 Task: Open the "Calendly analytics" article.
Action: Mouse moved to (40, 573)
Screenshot: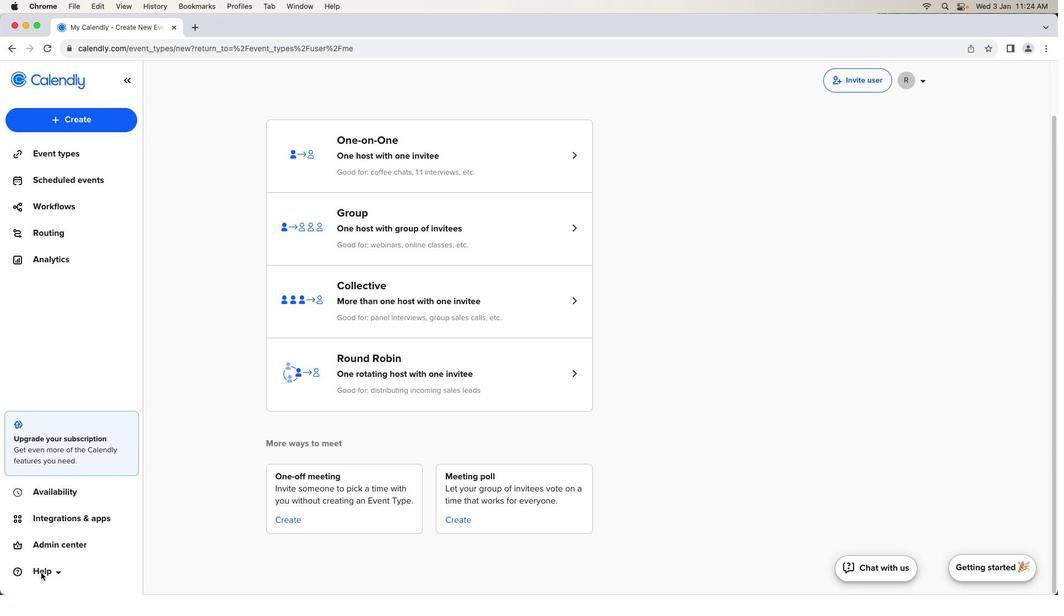 
Action: Mouse pressed left at (40, 573)
Screenshot: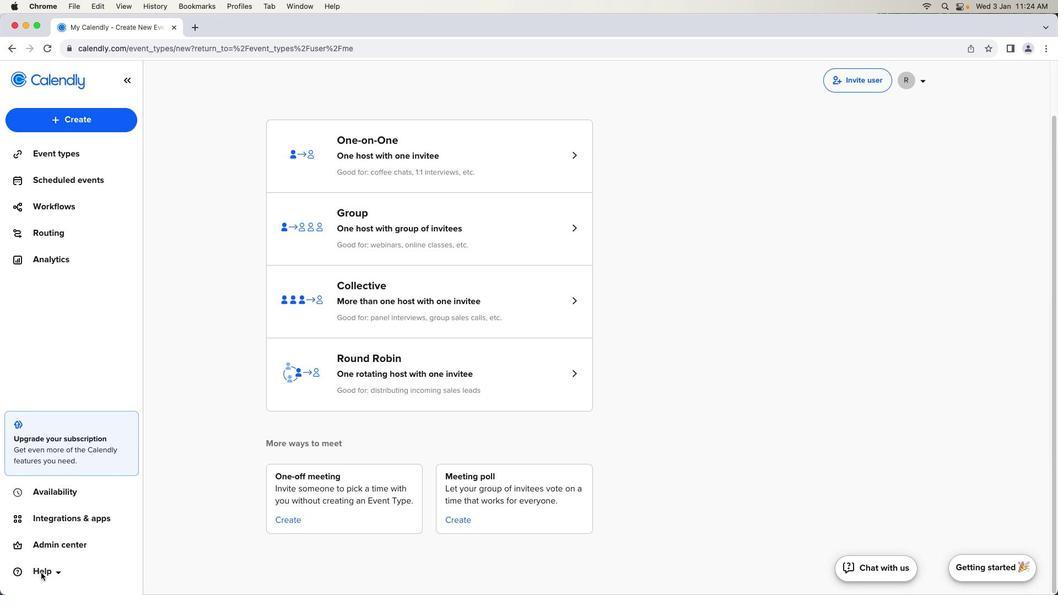 
Action: Mouse pressed left at (40, 573)
Screenshot: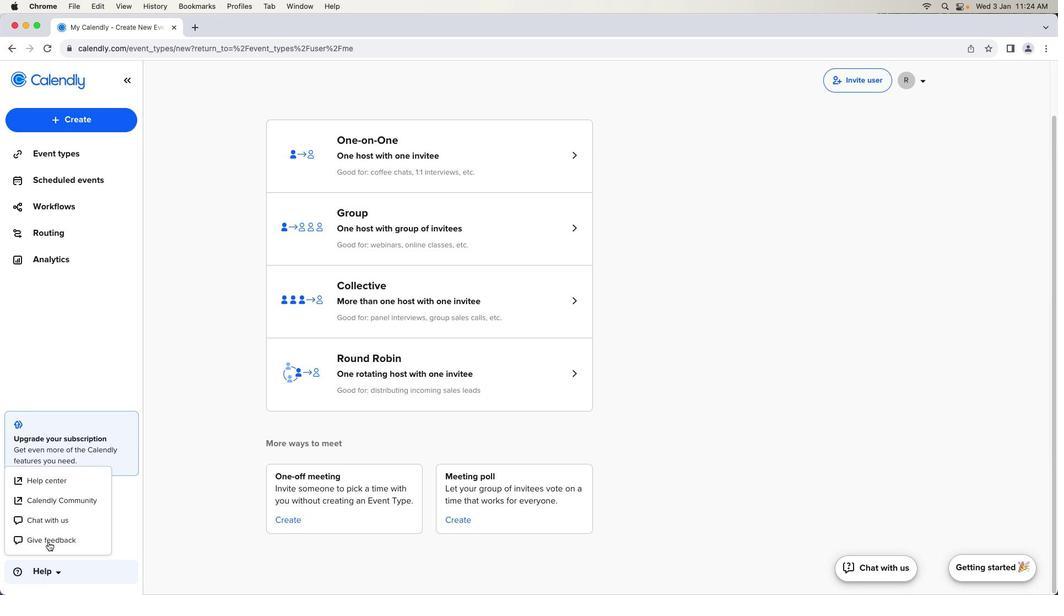 
Action: Mouse moved to (58, 486)
Screenshot: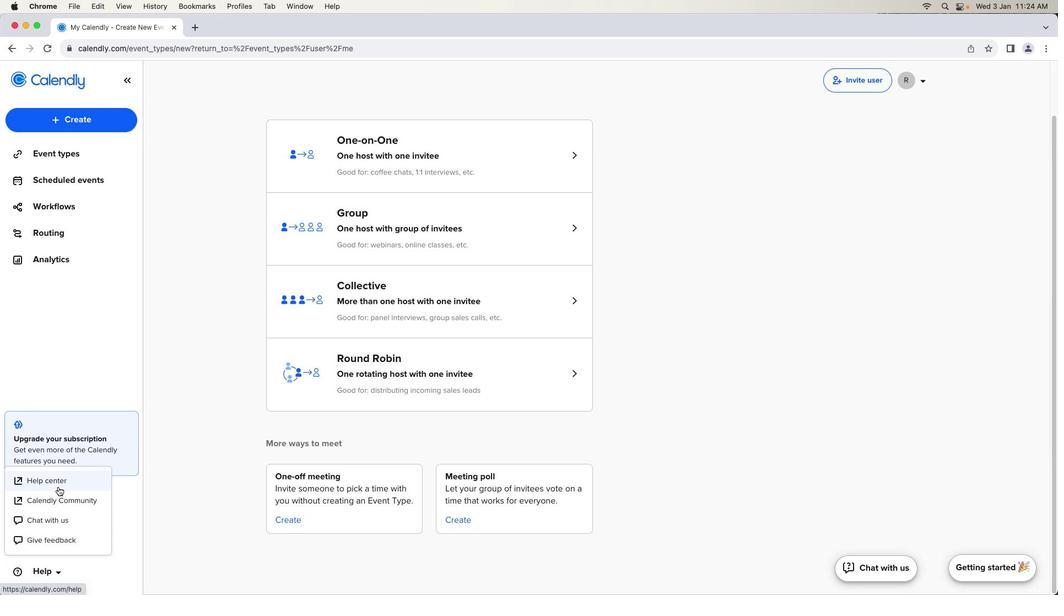 
Action: Mouse pressed left at (58, 486)
Screenshot: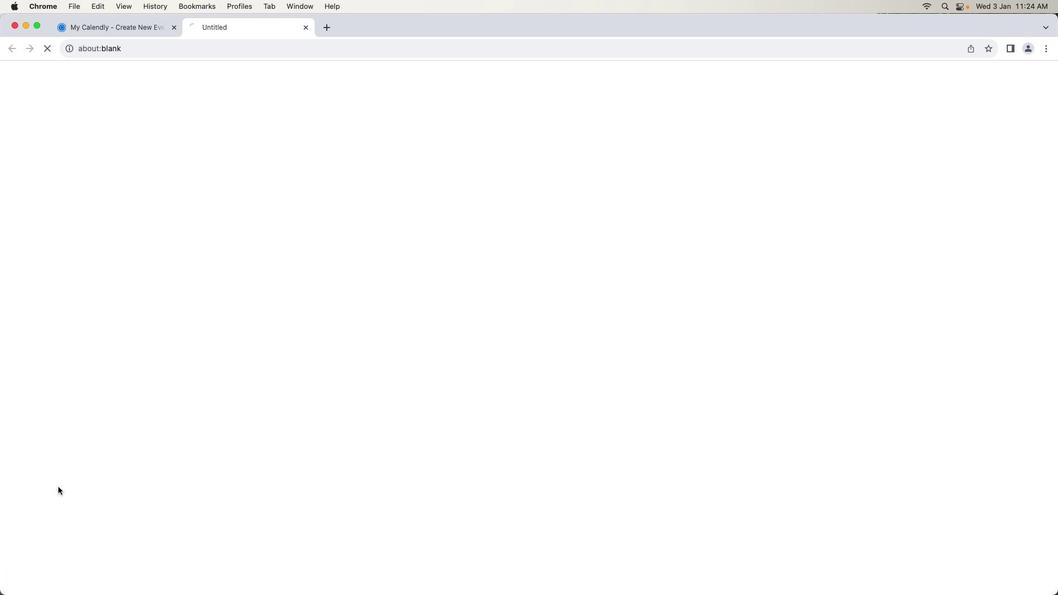 
Action: Mouse moved to (614, 486)
Screenshot: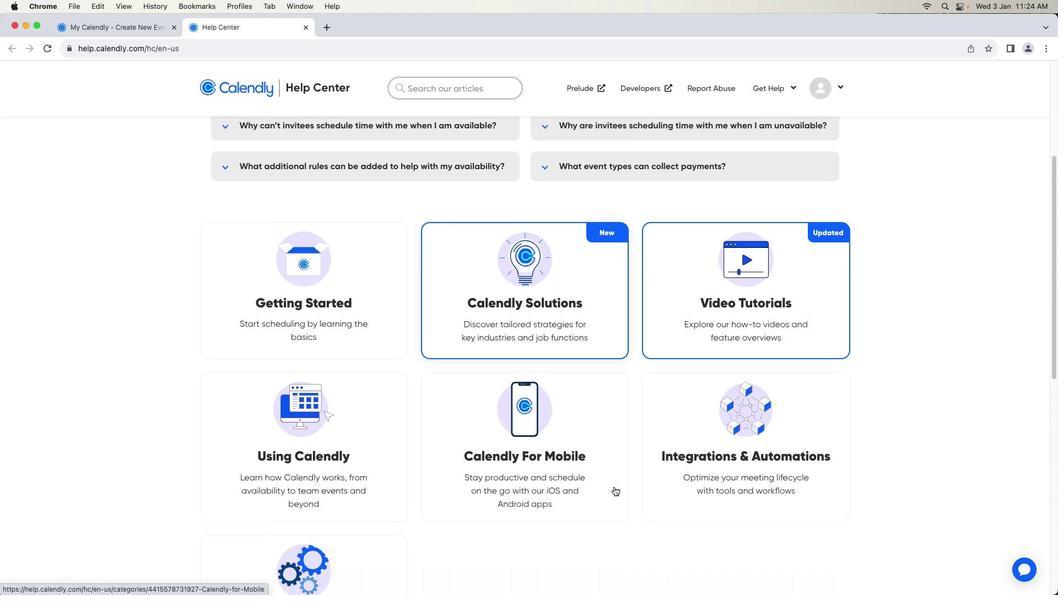 
Action: Mouse scrolled (614, 486) with delta (0, 0)
Screenshot: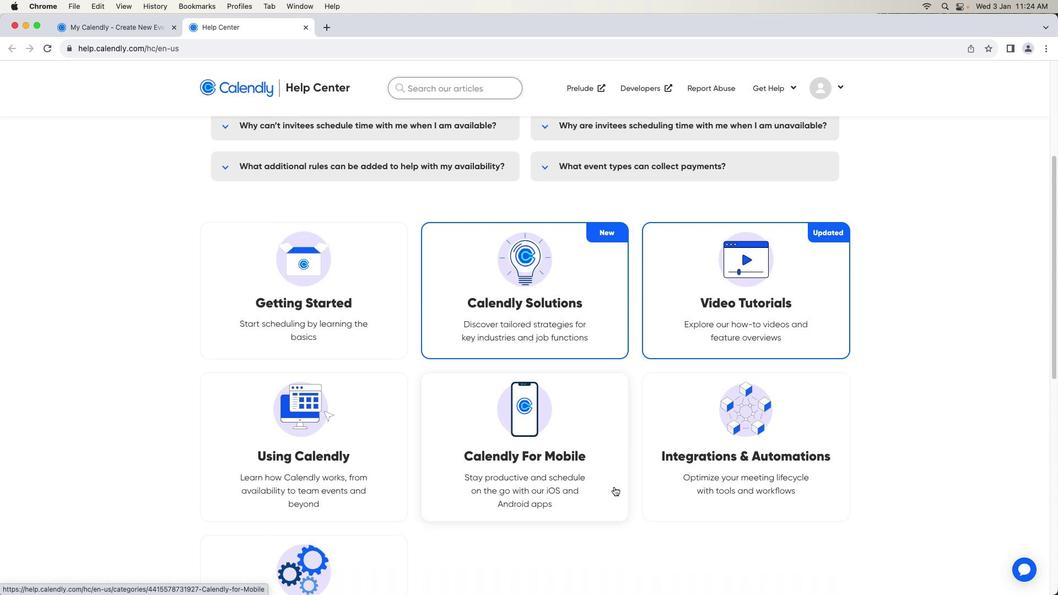 
Action: Mouse scrolled (614, 486) with delta (0, 0)
Screenshot: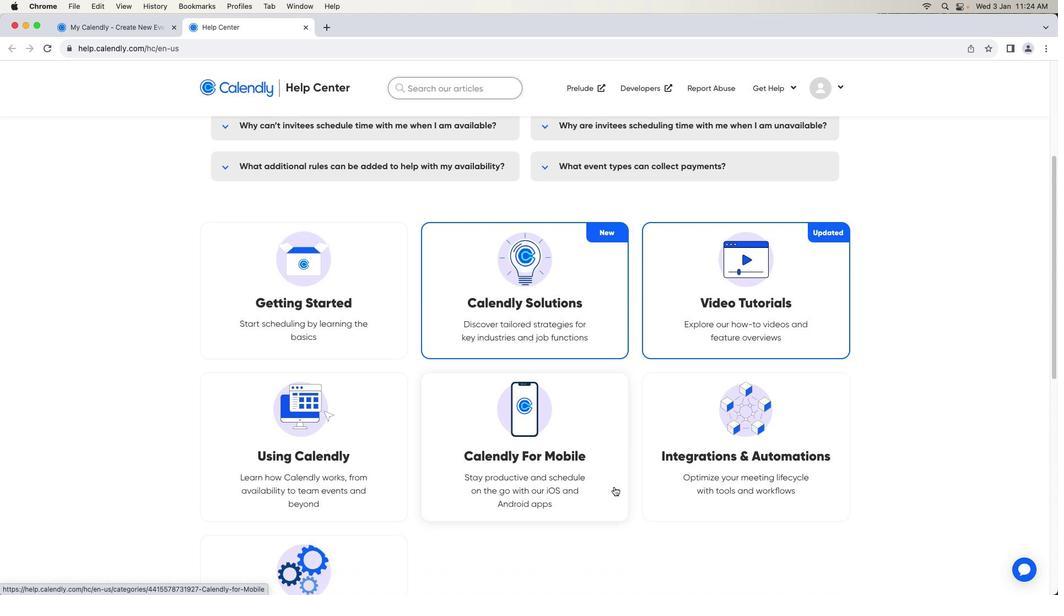 
Action: Mouse scrolled (614, 486) with delta (0, -1)
Screenshot: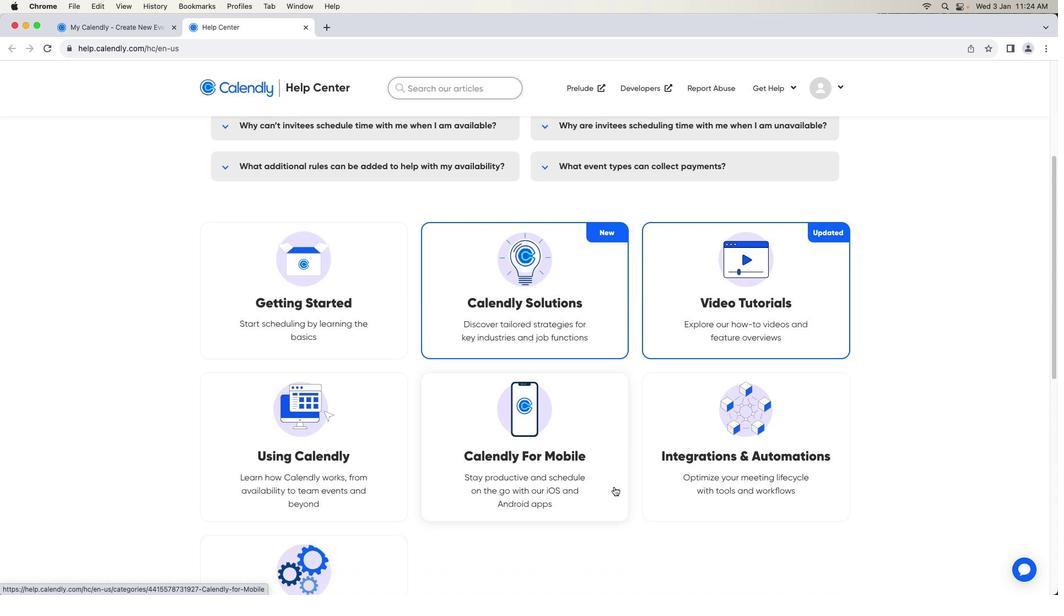 
Action: Mouse scrolled (614, 486) with delta (0, -2)
Screenshot: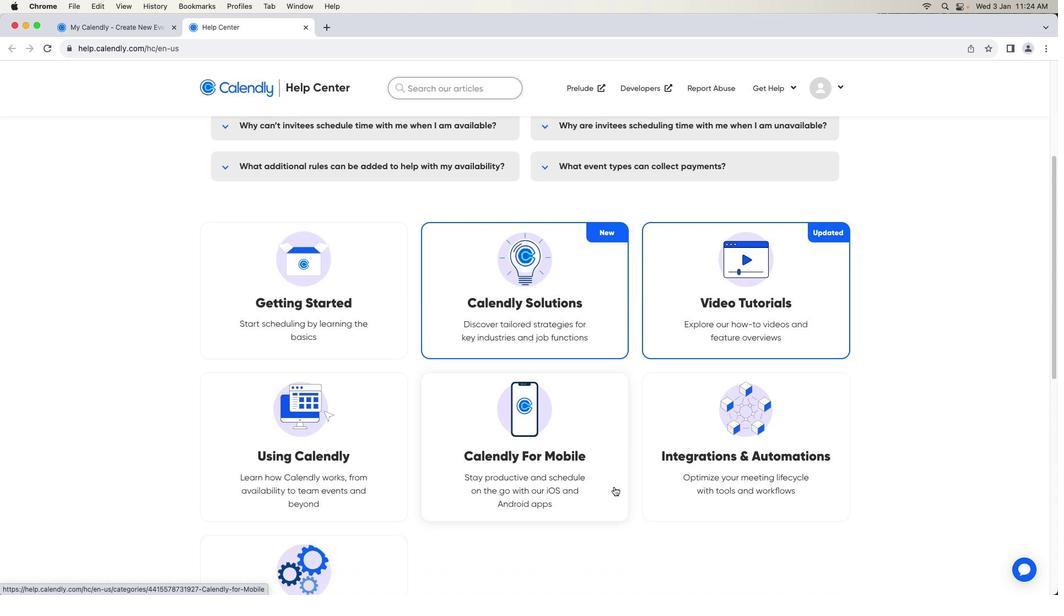 
Action: Mouse moved to (648, 478)
Screenshot: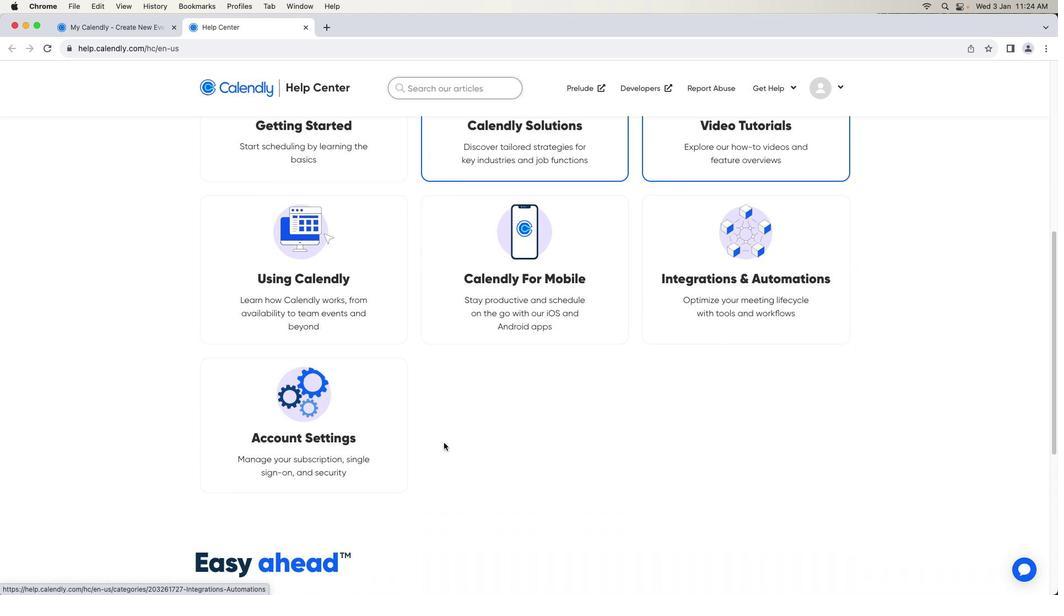 
Action: Mouse scrolled (648, 478) with delta (0, 0)
Screenshot: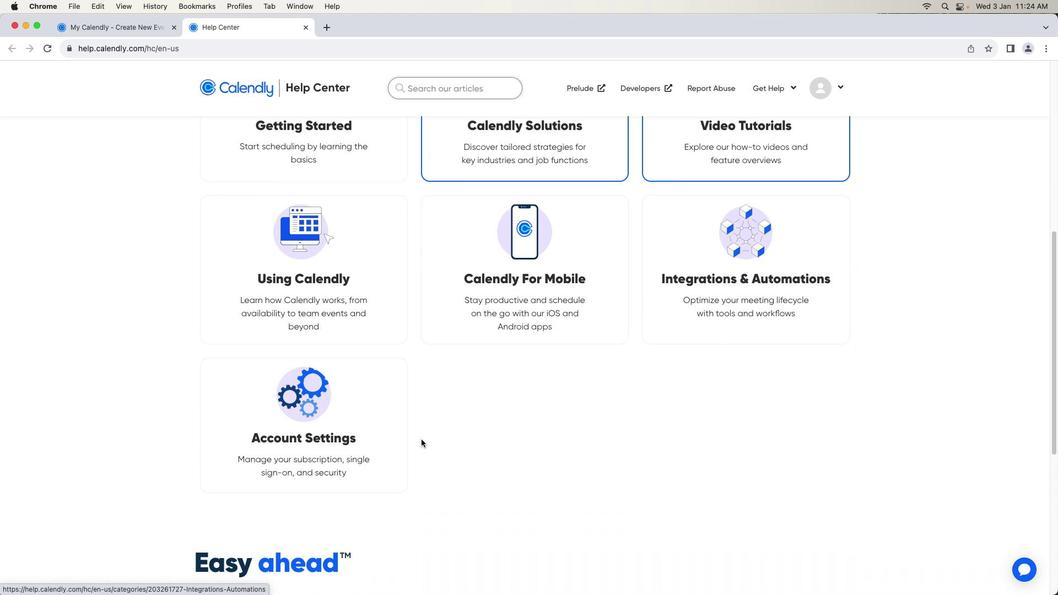 
Action: Mouse scrolled (648, 478) with delta (0, 0)
Screenshot: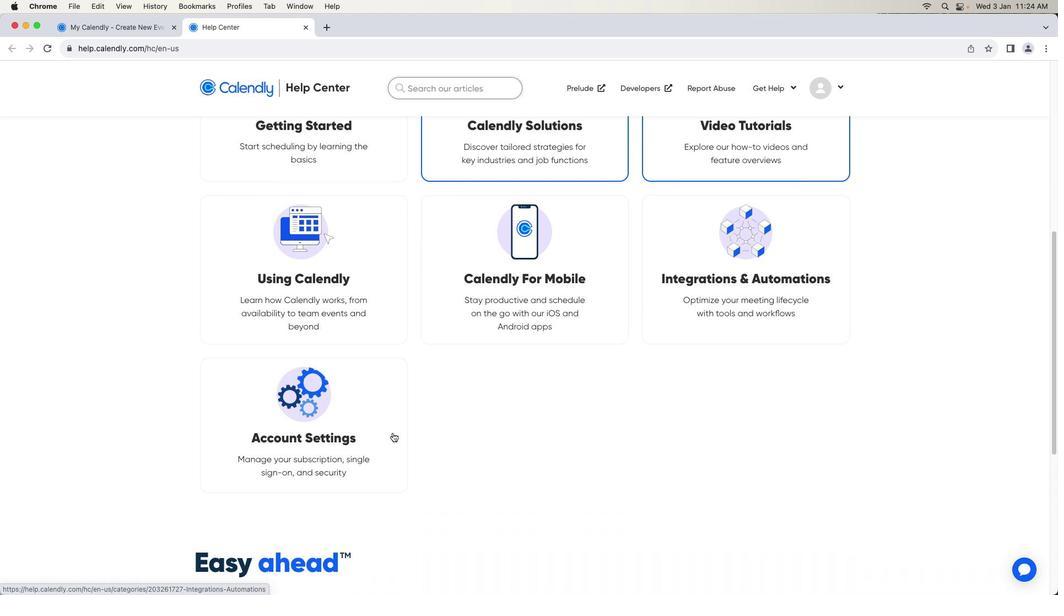 
Action: Mouse scrolled (648, 478) with delta (0, -1)
Screenshot: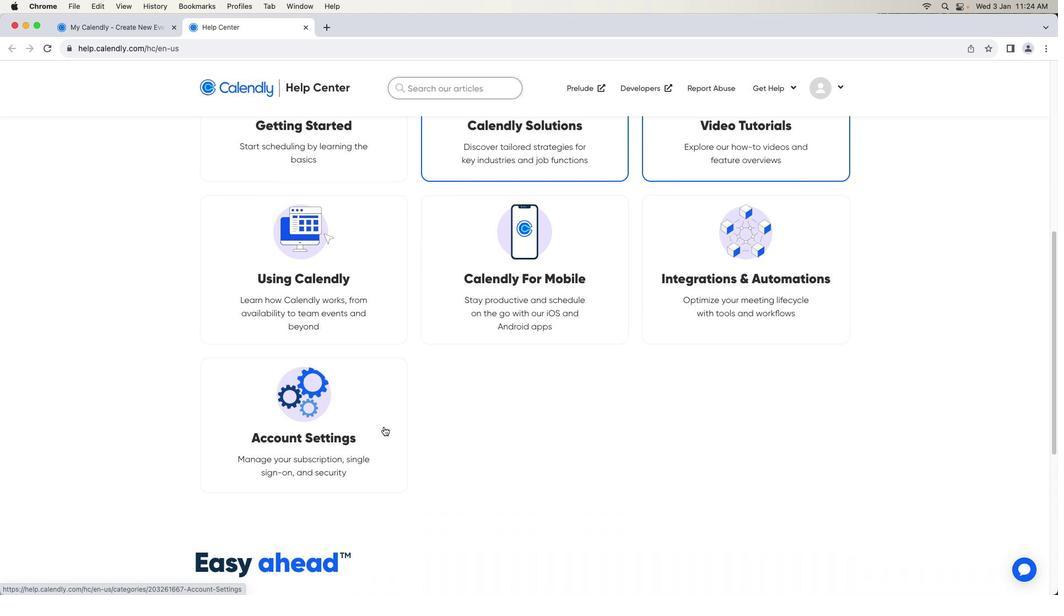 
Action: Mouse moved to (648, 478)
Screenshot: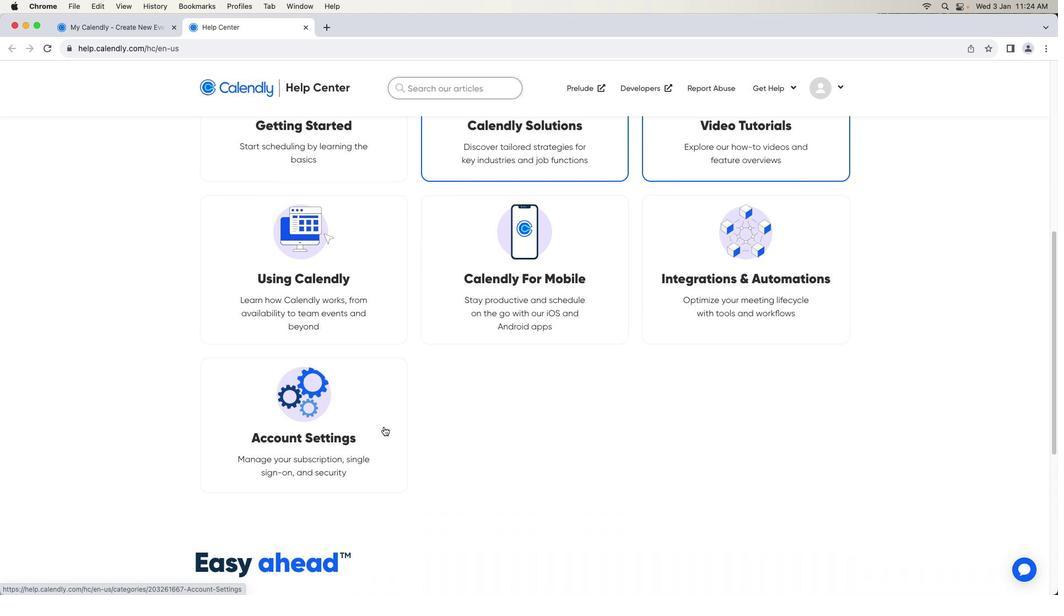 
Action: Mouse scrolled (648, 478) with delta (0, -2)
Screenshot: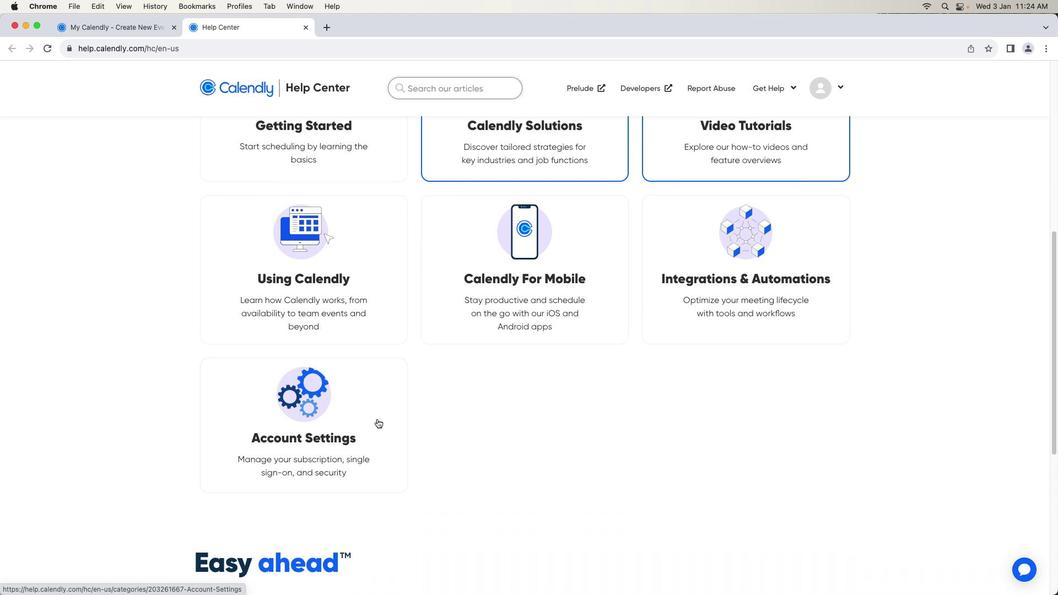 
Action: Mouse moved to (306, 397)
Screenshot: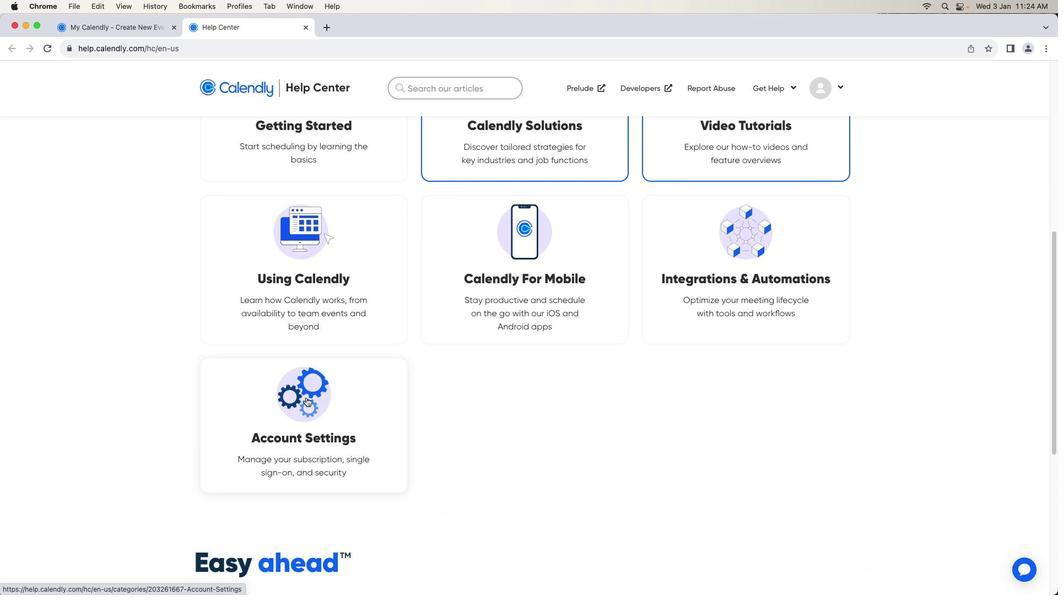 
Action: Mouse pressed left at (306, 397)
Screenshot: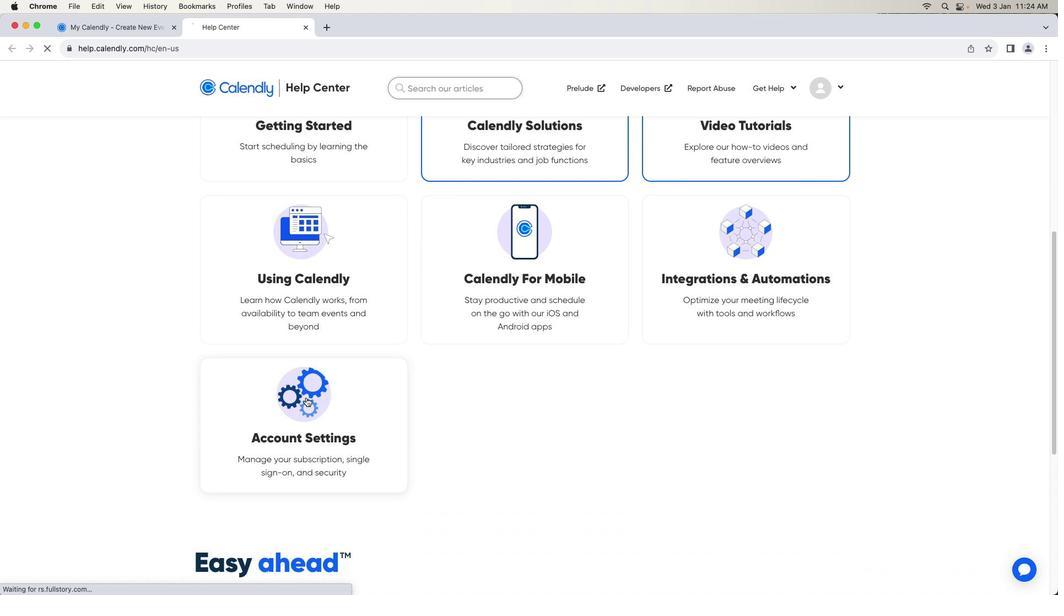
Action: Mouse moved to (271, 471)
Screenshot: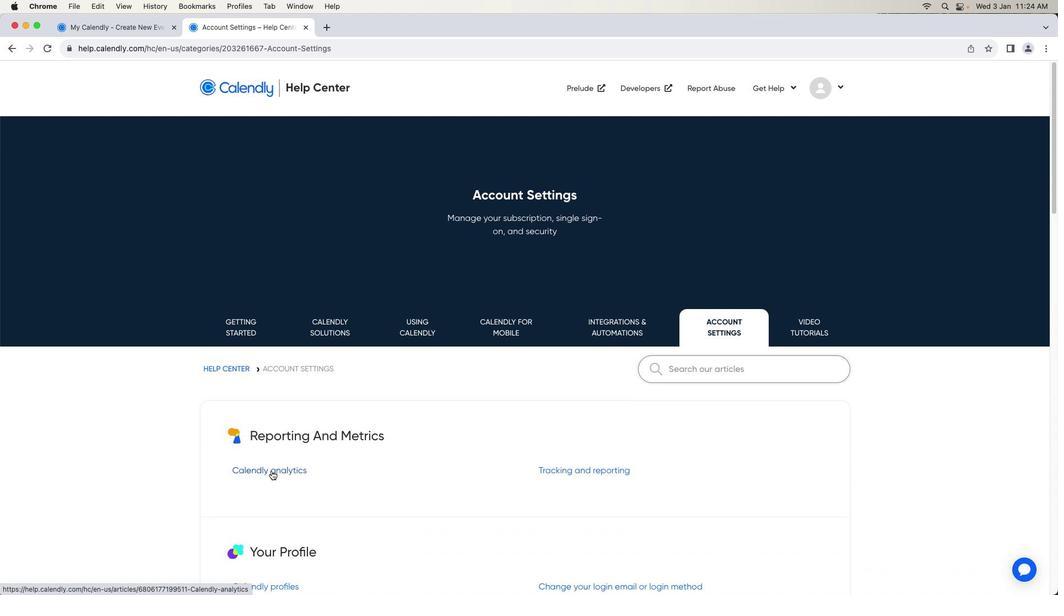 
Action: Mouse pressed left at (271, 471)
Screenshot: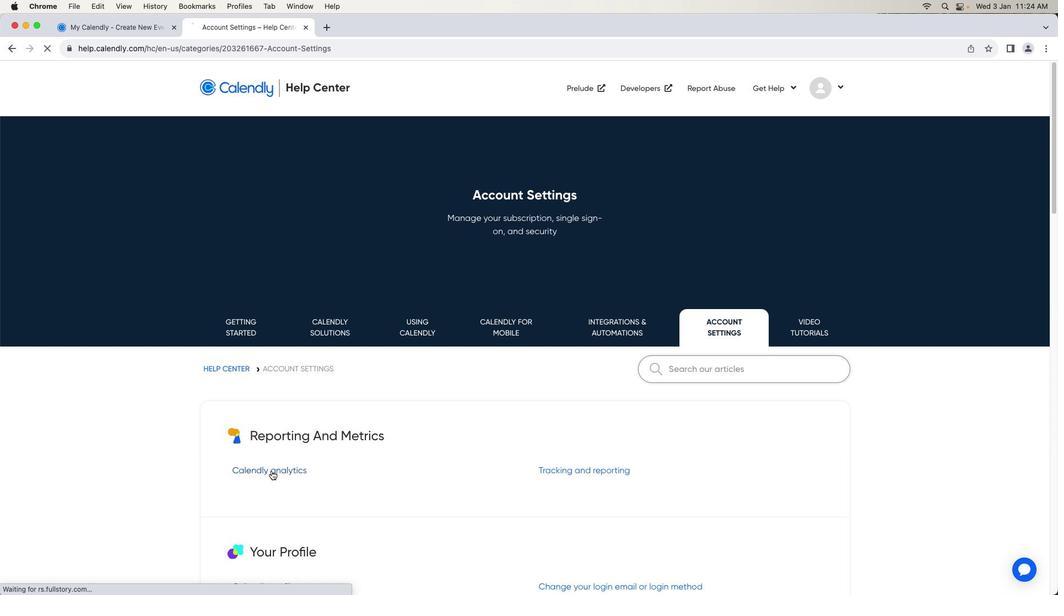 
Action: Mouse moved to (534, 501)
Screenshot: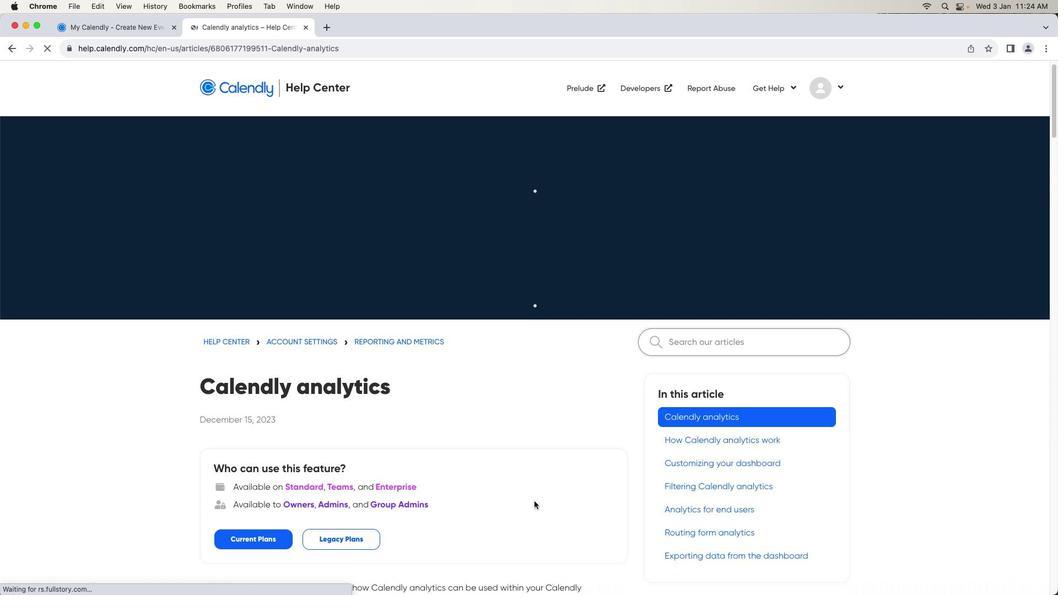 
Action: Mouse scrolled (534, 501) with delta (0, 0)
Screenshot: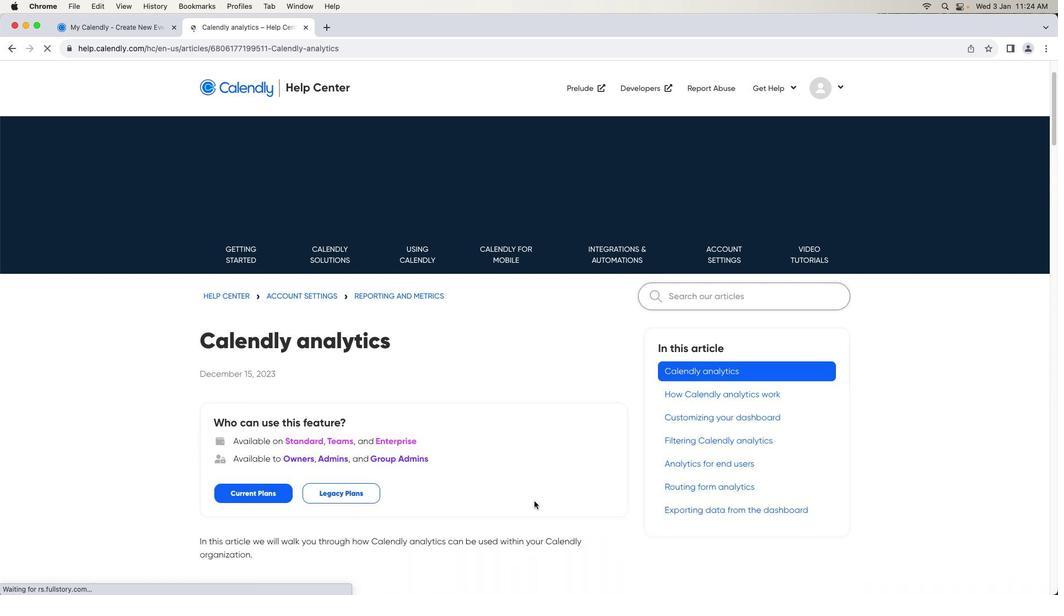 
Action: Mouse scrolled (534, 501) with delta (0, 0)
Screenshot: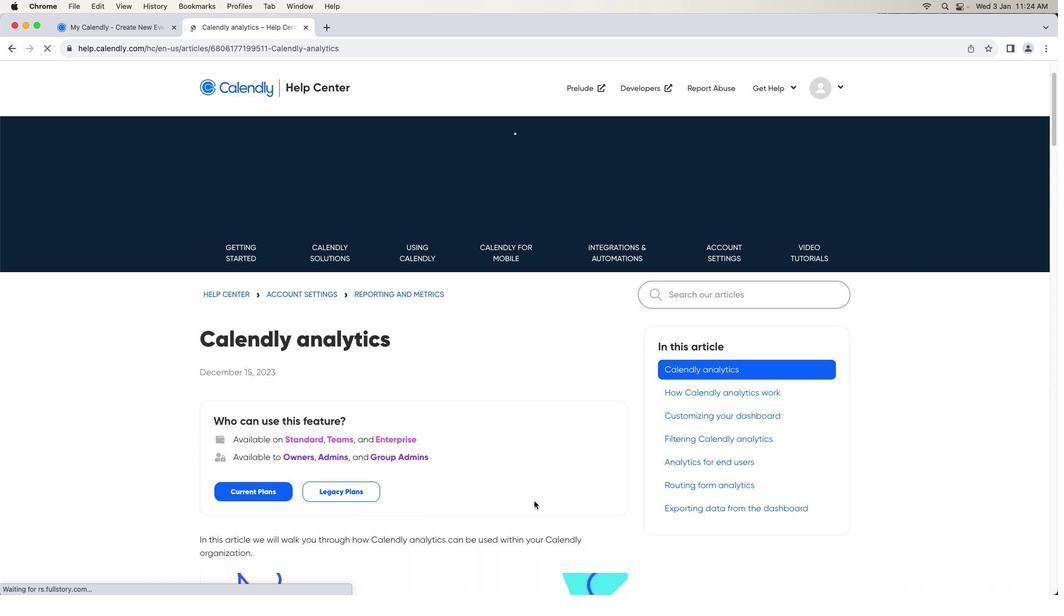 
Action: Mouse scrolled (534, 501) with delta (0, -1)
Screenshot: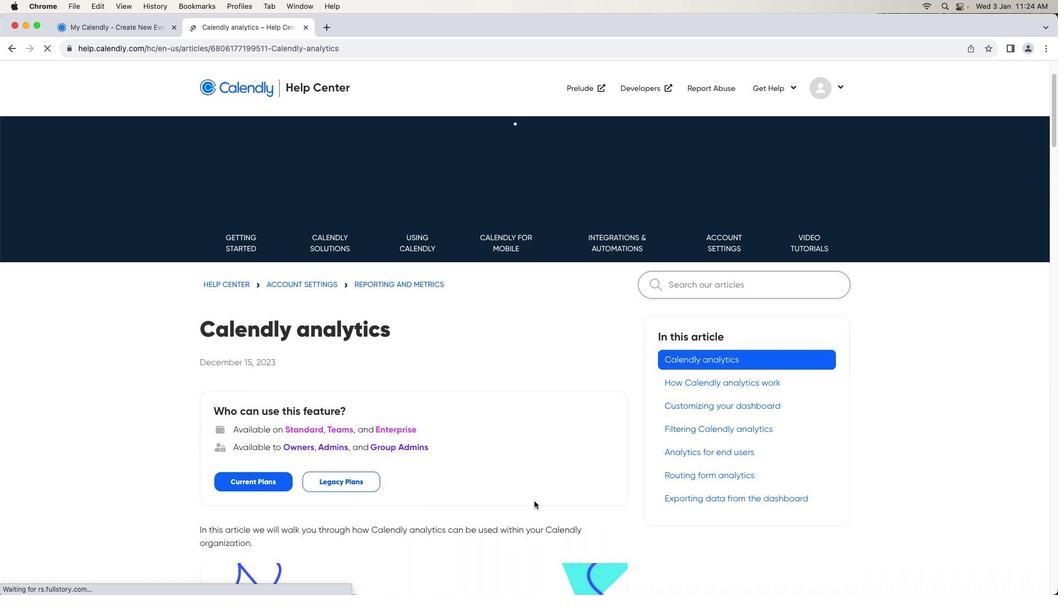 
Action: Mouse scrolled (534, 501) with delta (0, 0)
Screenshot: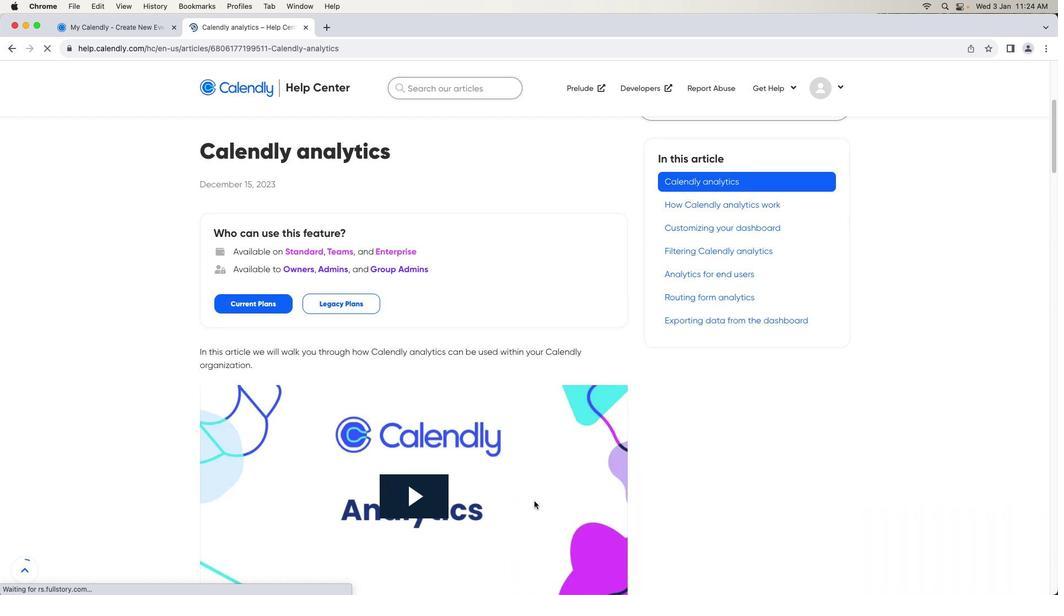 
Action: Mouse moved to (534, 501)
Screenshot: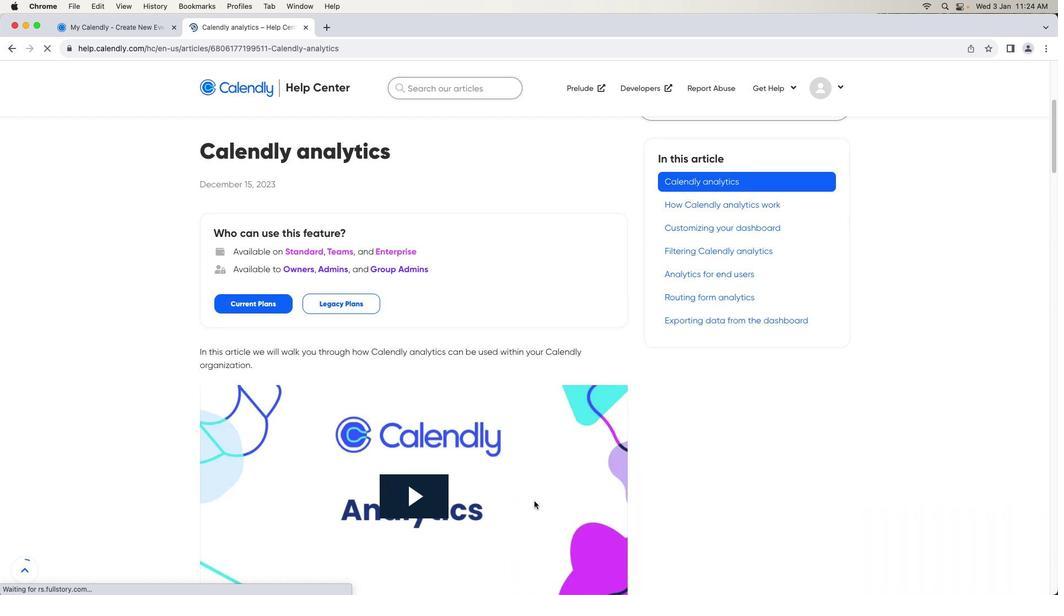 
Action: Mouse scrolled (534, 501) with delta (0, 0)
Screenshot: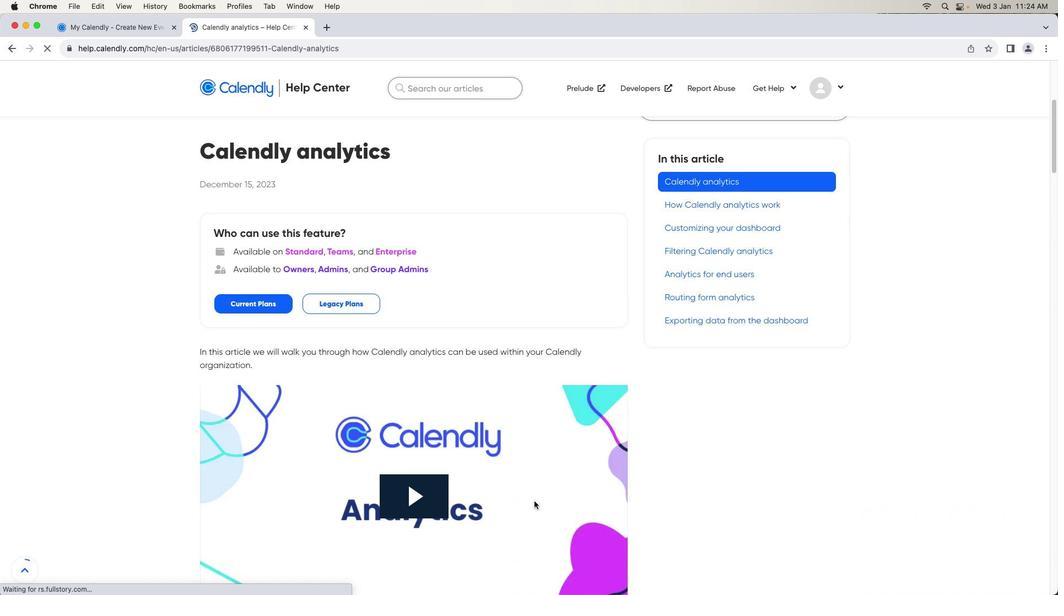 
Action: Mouse scrolled (534, 501) with delta (0, -1)
Screenshot: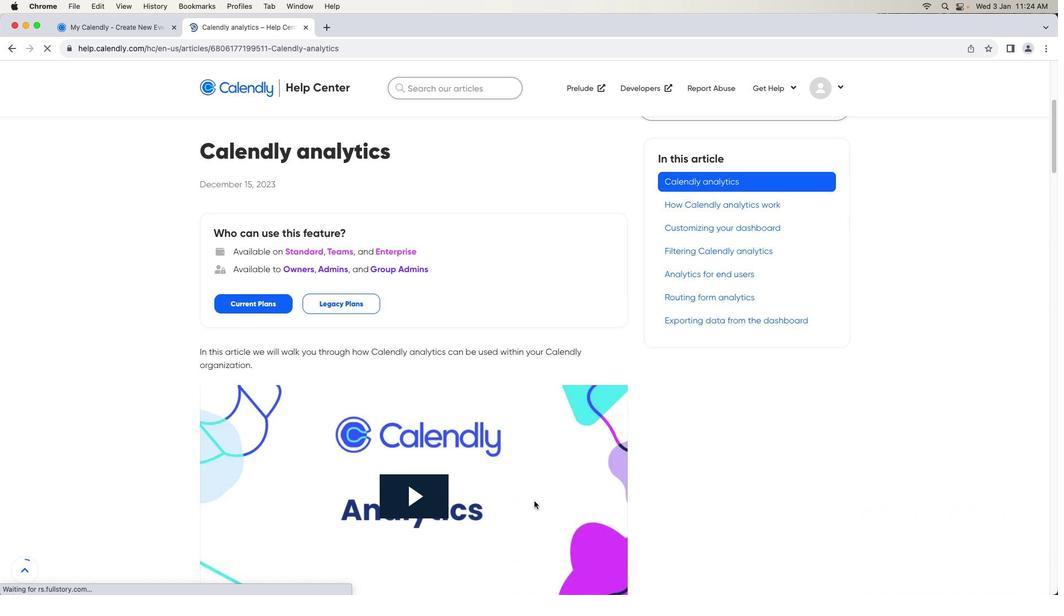 
Action: Mouse scrolled (534, 501) with delta (0, -2)
Screenshot: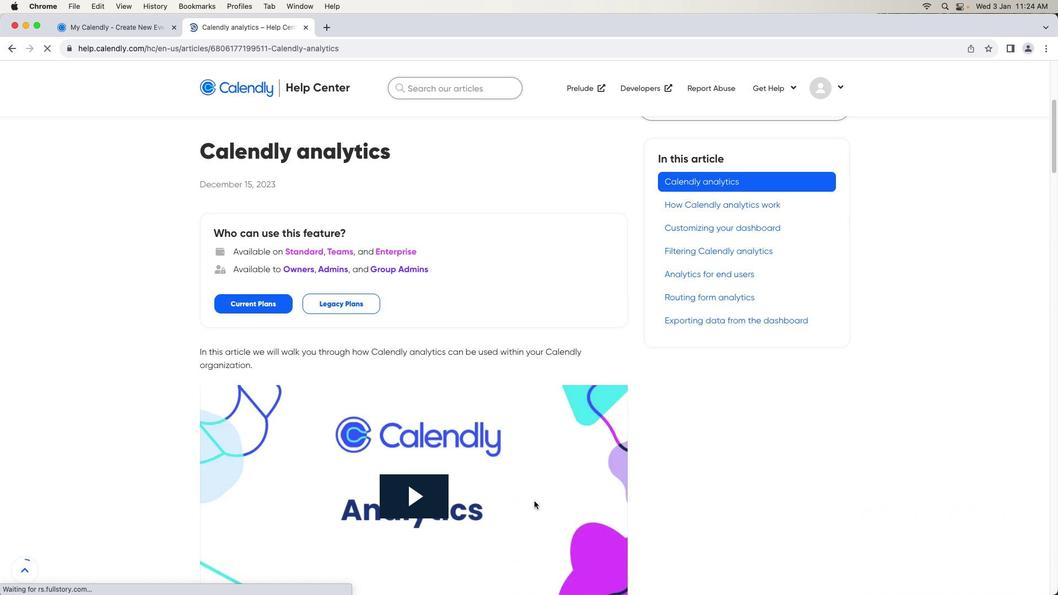 
Action: Mouse scrolled (534, 501) with delta (0, 0)
Screenshot: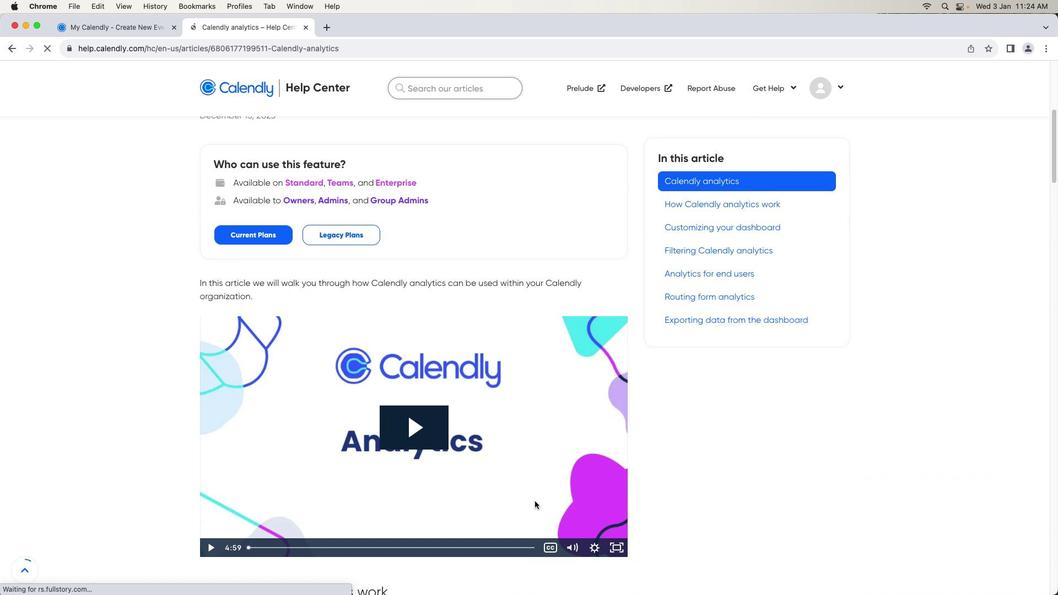 
Action: Mouse scrolled (534, 501) with delta (0, 0)
Screenshot: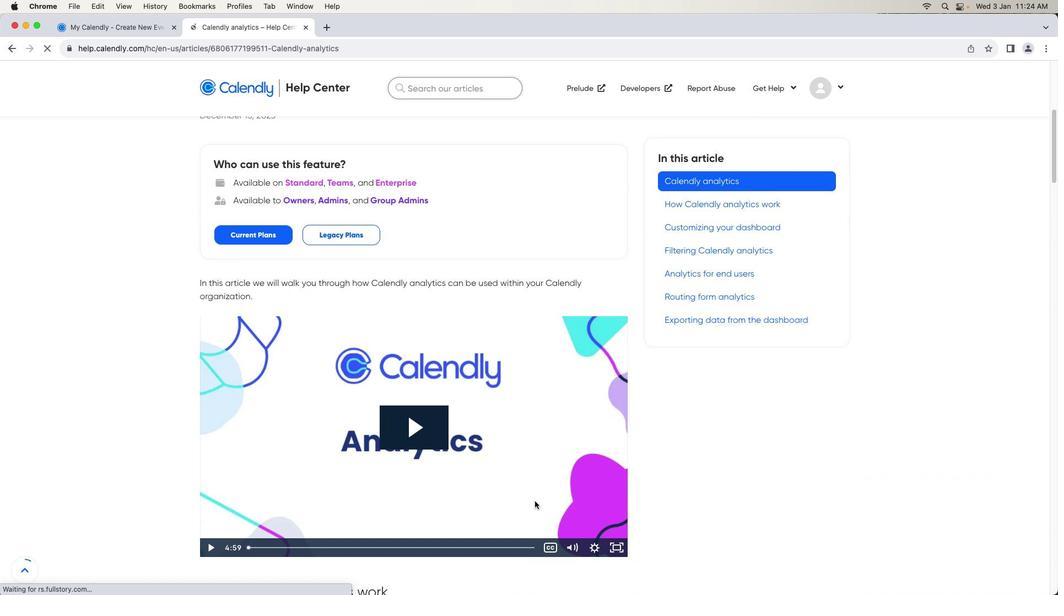 
Action: Mouse scrolled (534, 501) with delta (0, -1)
Screenshot: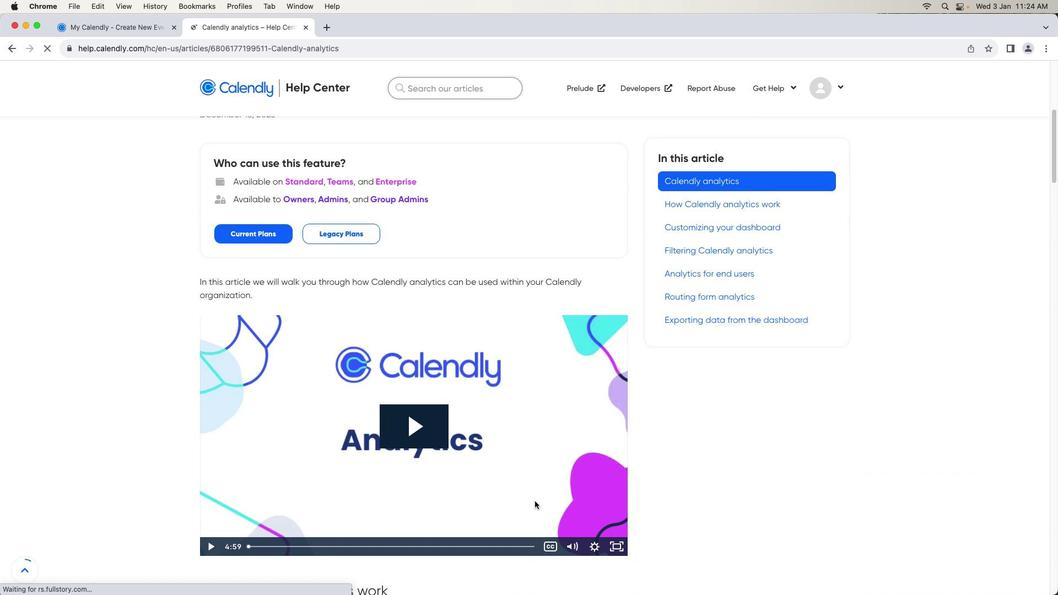 
Action: Mouse moved to (535, 501)
Screenshot: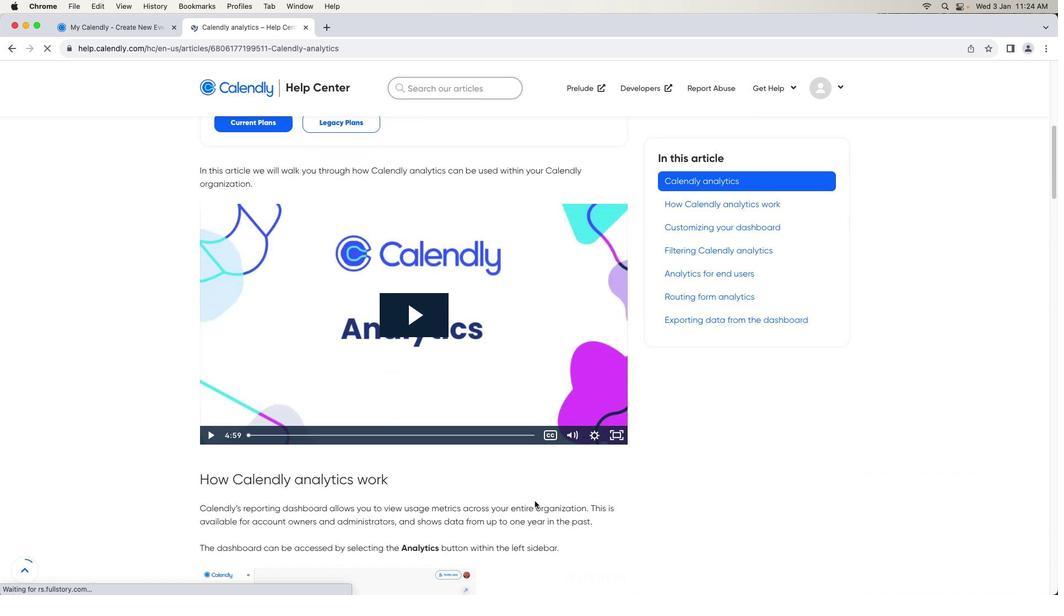 
Action: Mouse scrolled (535, 501) with delta (0, 0)
Screenshot: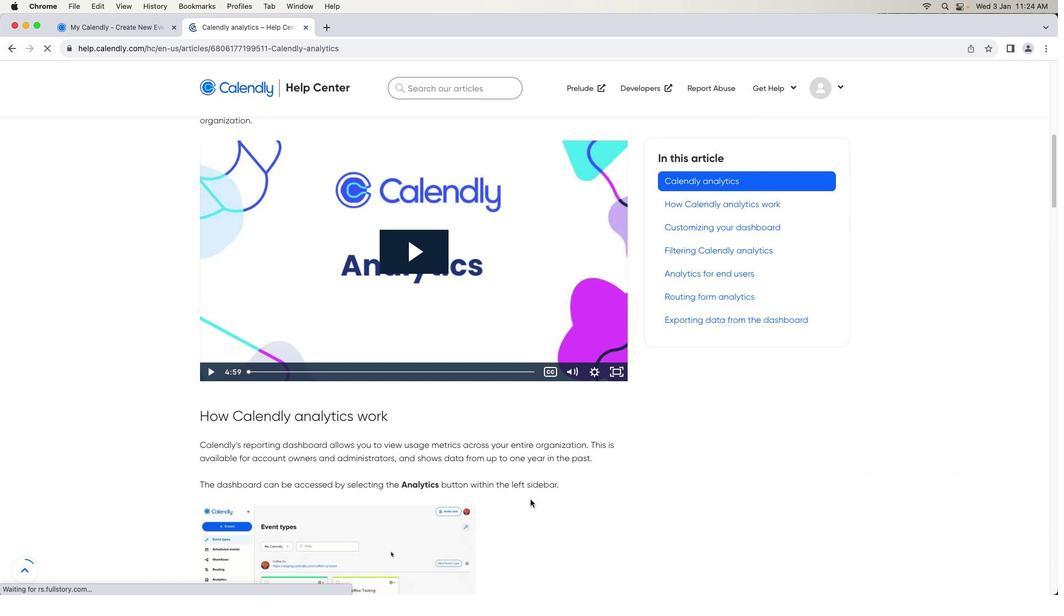 
Action: Mouse scrolled (535, 501) with delta (0, 0)
Screenshot: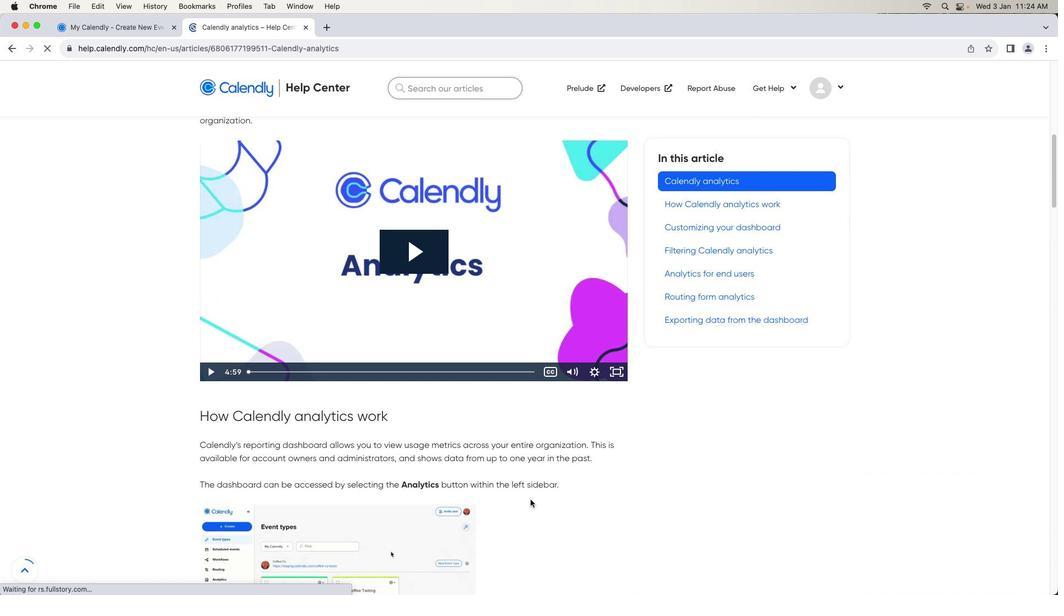 
Action: Mouse scrolled (535, 501) with delta (0, -1)
Screenshot: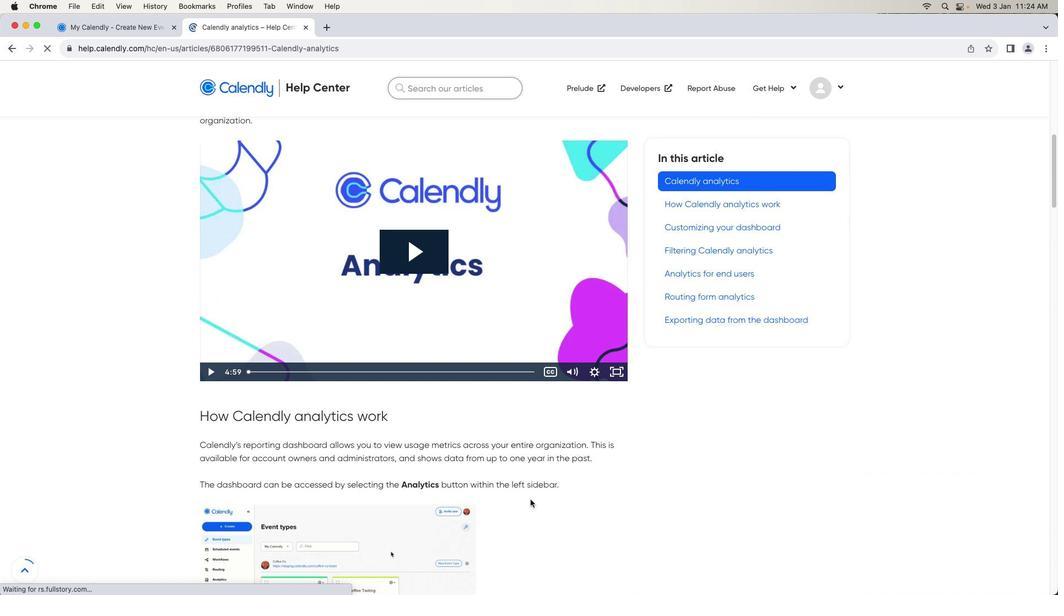 
Action: Mouse scrolled (535, 501) with delta (0, -2)
Screenshot: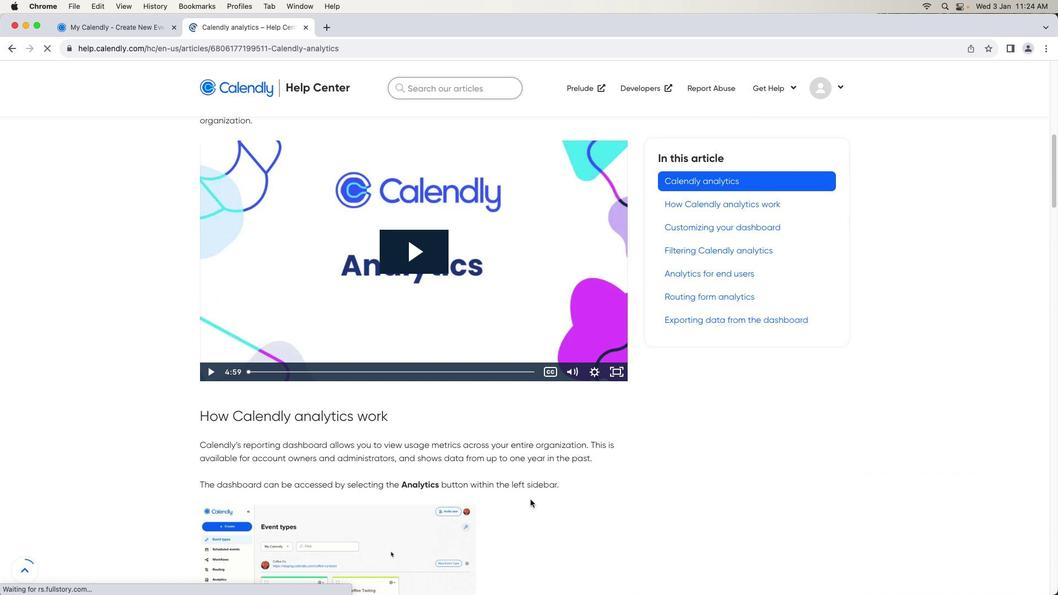 
Action: Mouse moved to (530, 499)
Screenshot: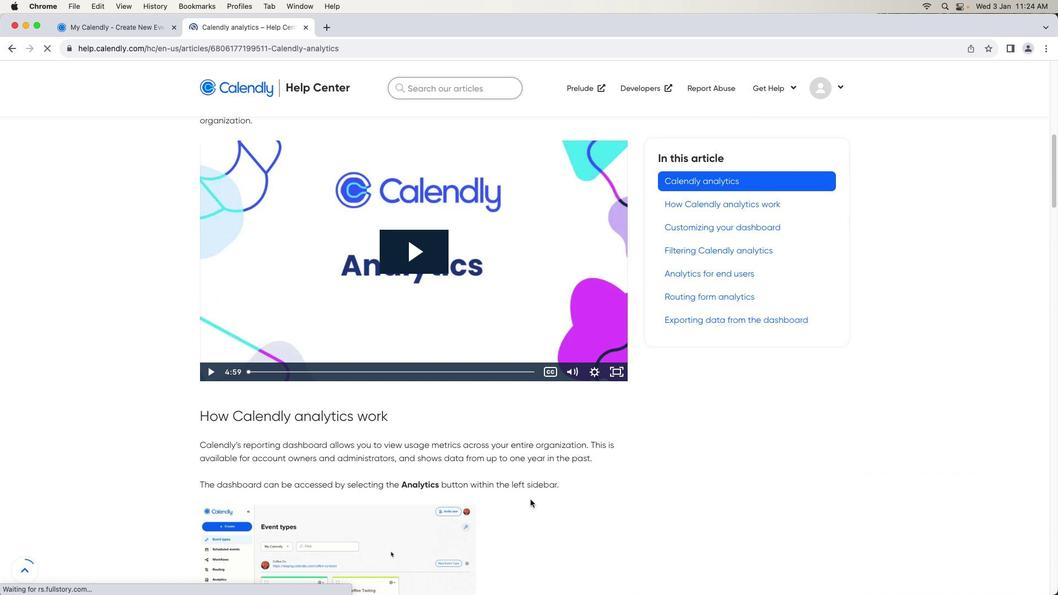 
